 Task: Move the task Implement a new cloud-based travel management system for a company to the section Done in the project BioForge and filter the tasks in the project by Incomplete tasks
Action: Mouse moved to (683, 352)
Screenshot: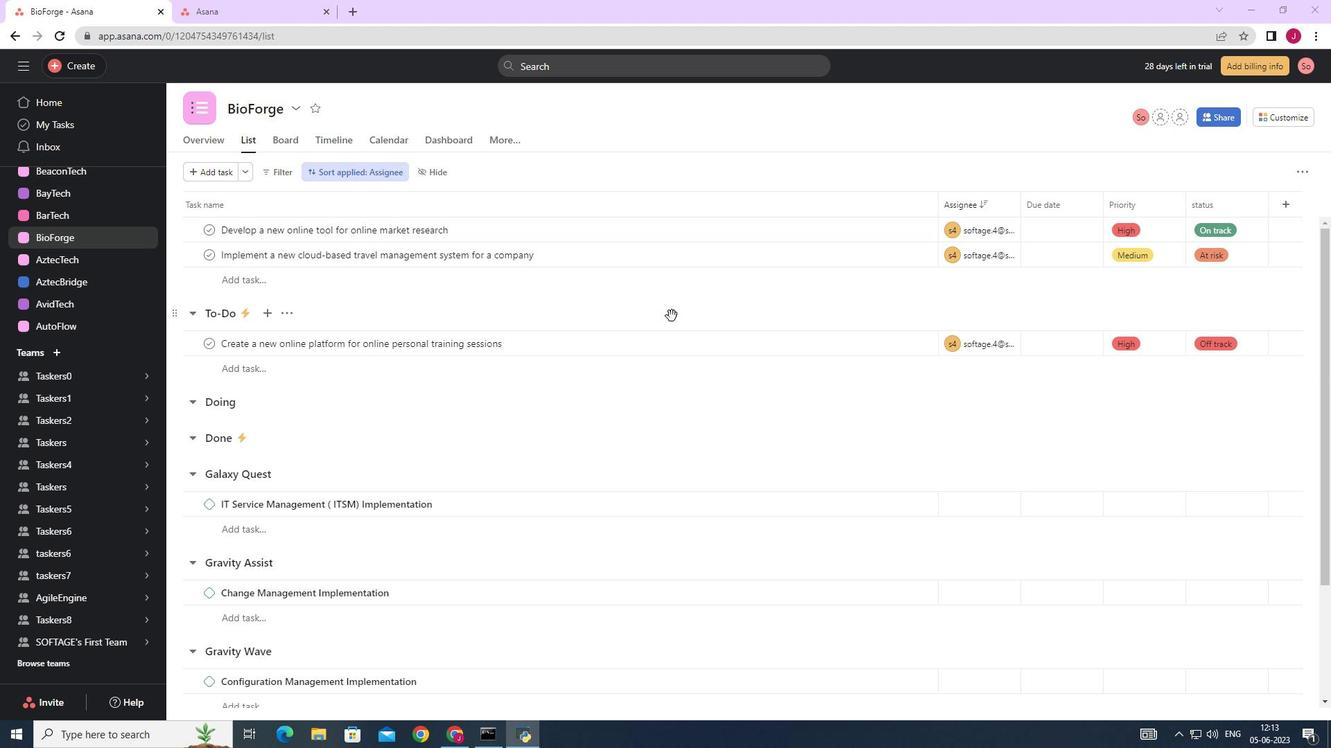 
Action: Mouse scrolled (683, 353) with delta (0, 0)
Screenshot: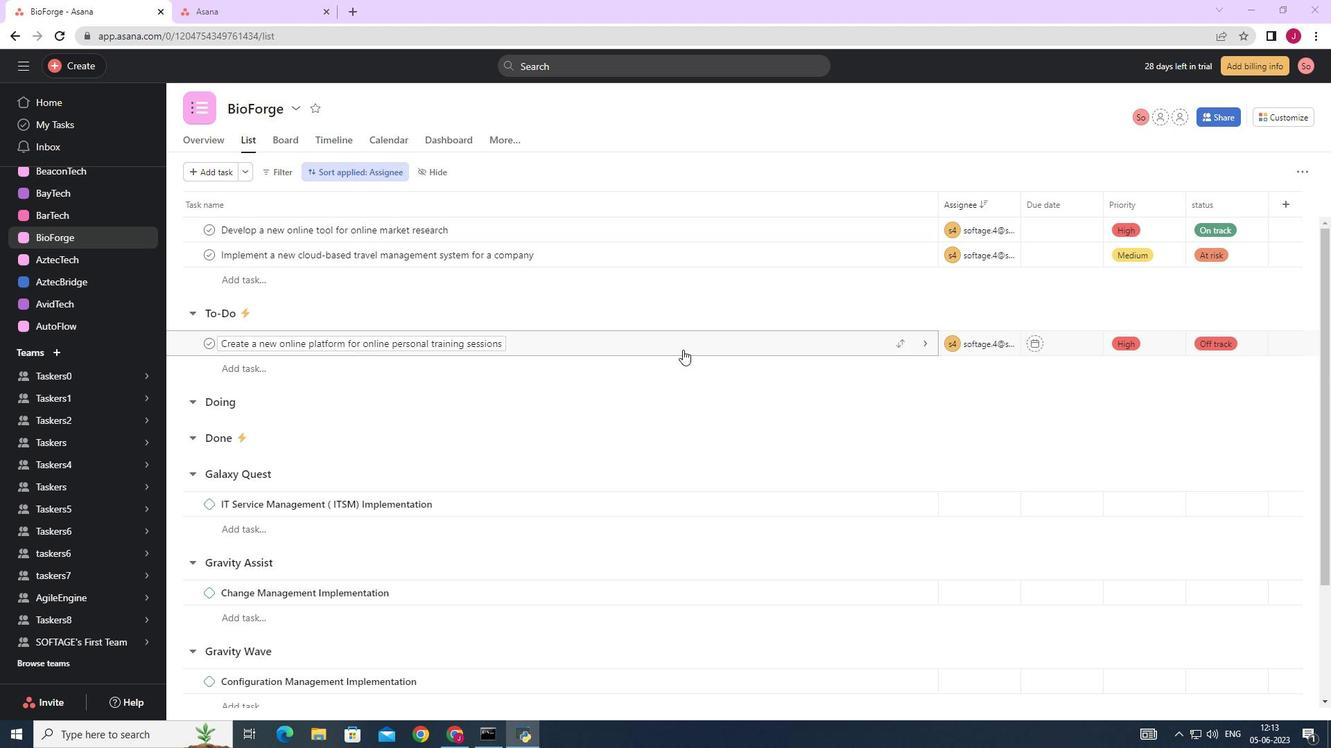 
Action: Mouse scrolled (683, 353) with delta (0, 0)
Screenshot: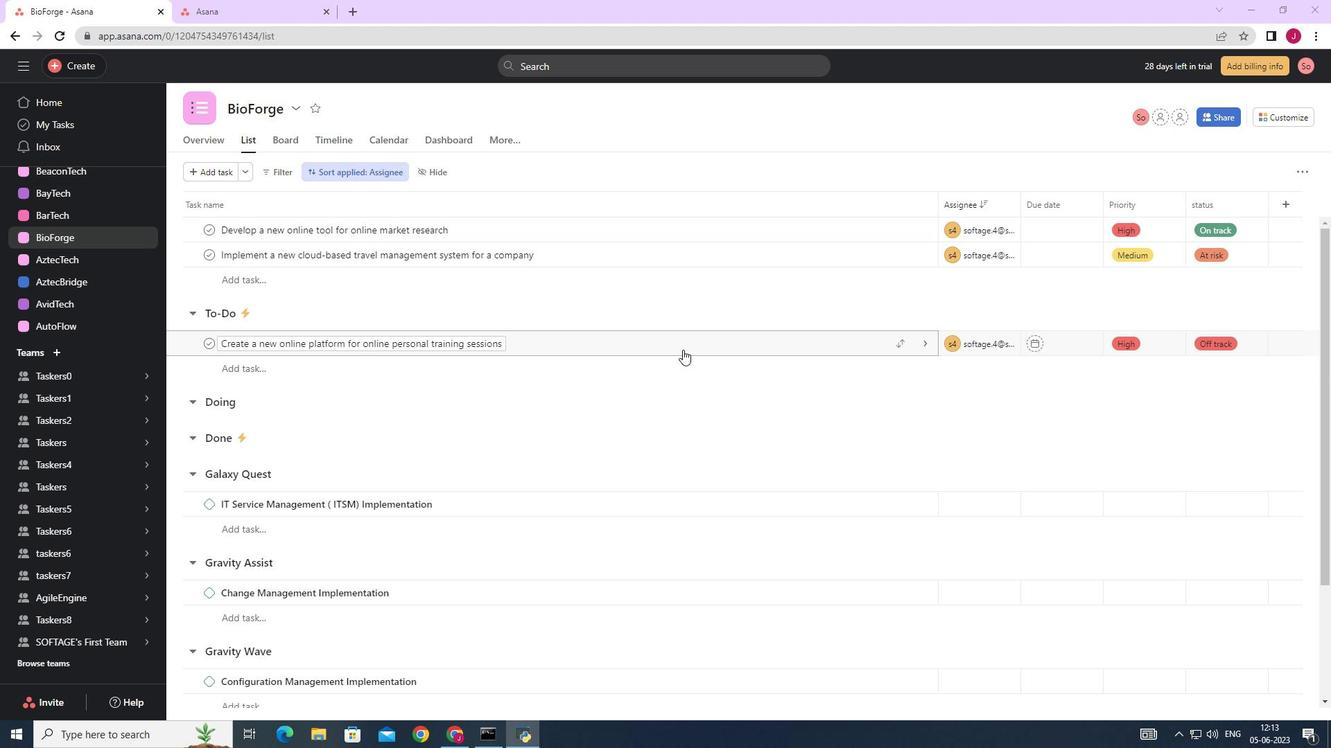 
Action: Mouse scrolled (683, 353) with delta (0, 0)
Screenshot: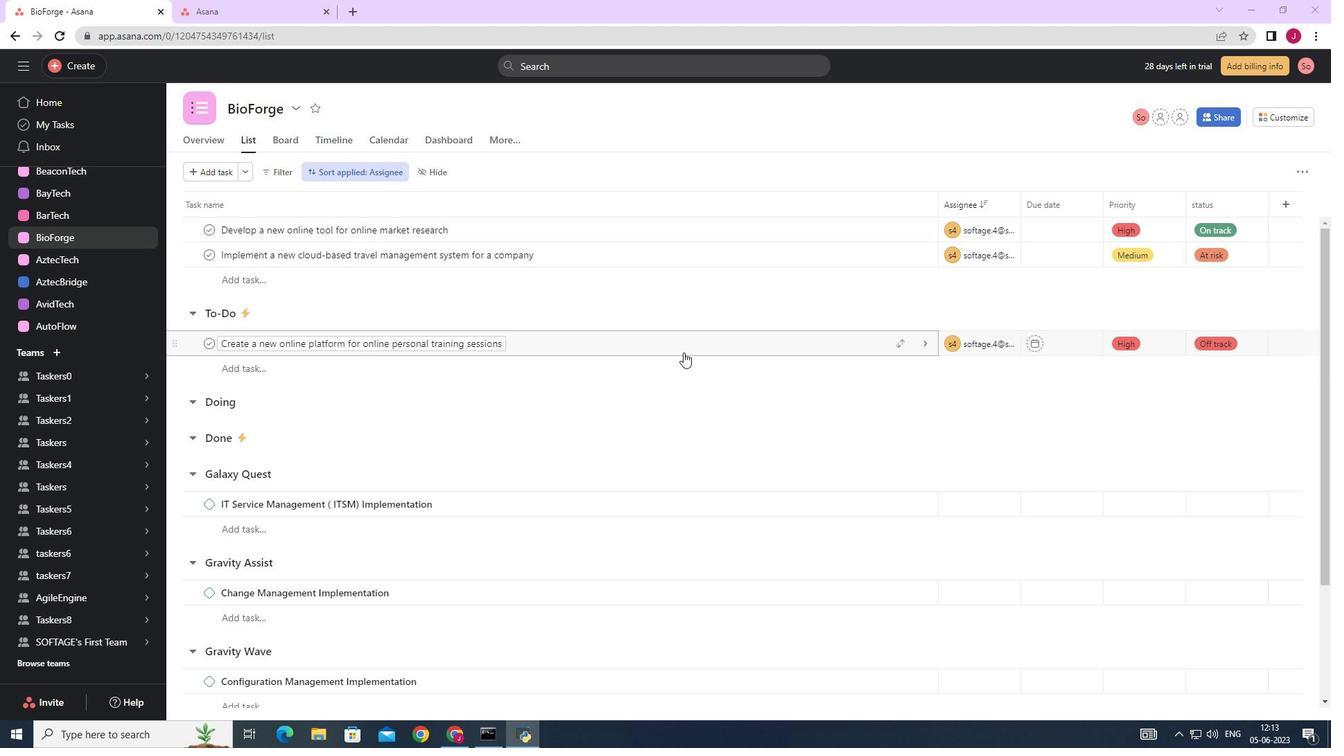 
Action: Mouse moved to (895, 257)
Screenshot: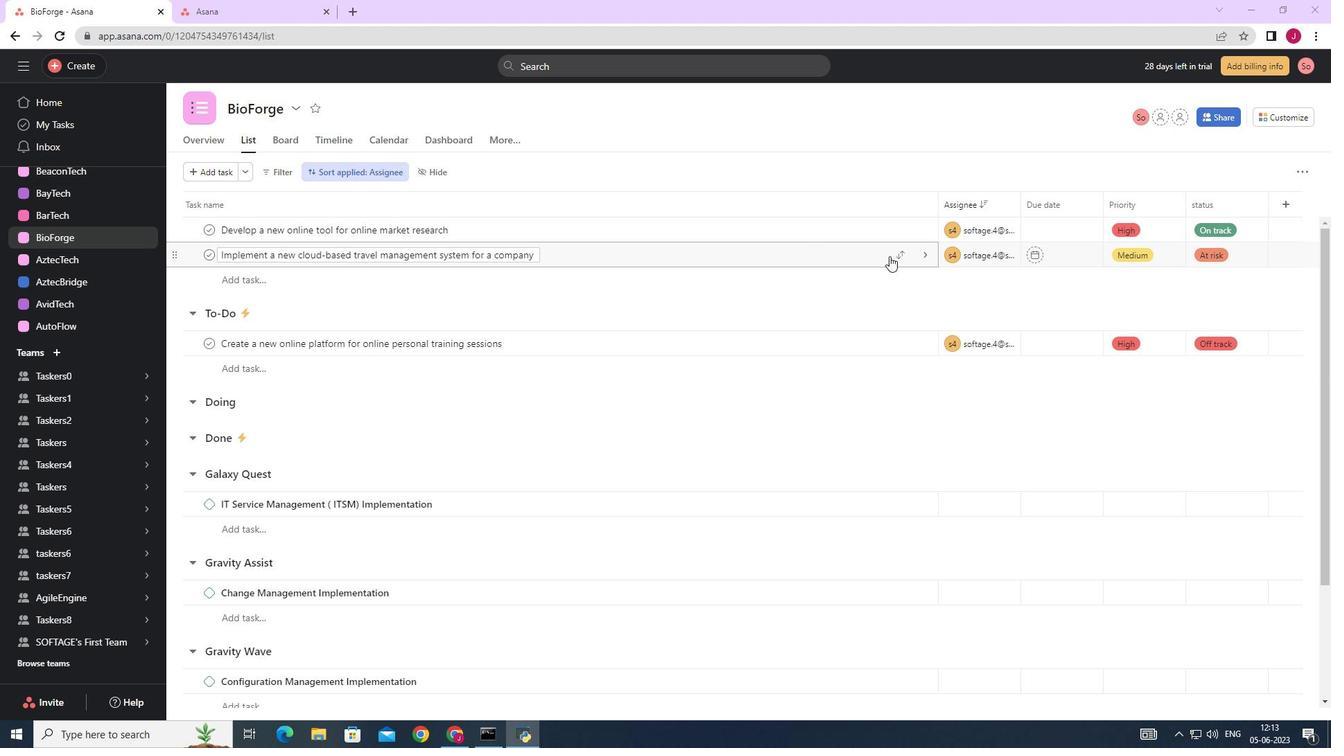 
Action: Mouse pressed left at (895, 257)
Screenshot: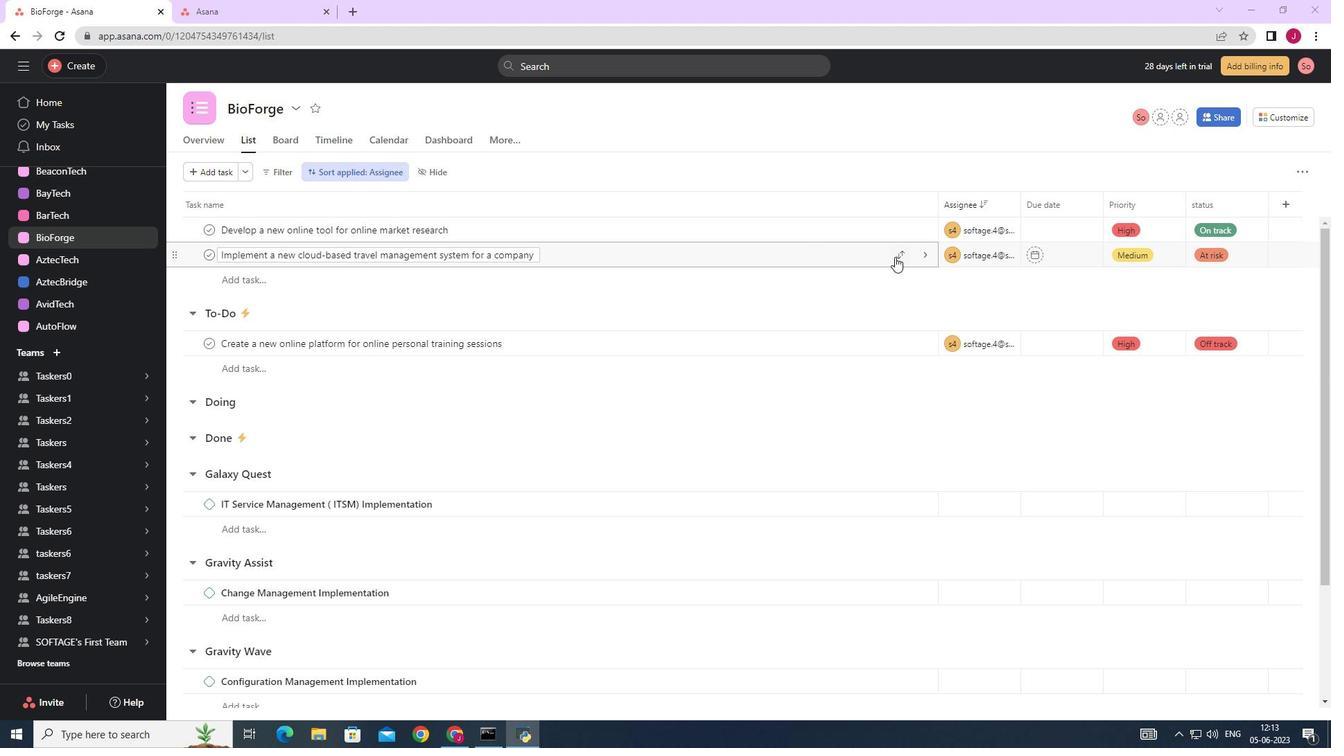 
Action: Mouse moved to (830, 383)
Screenshot: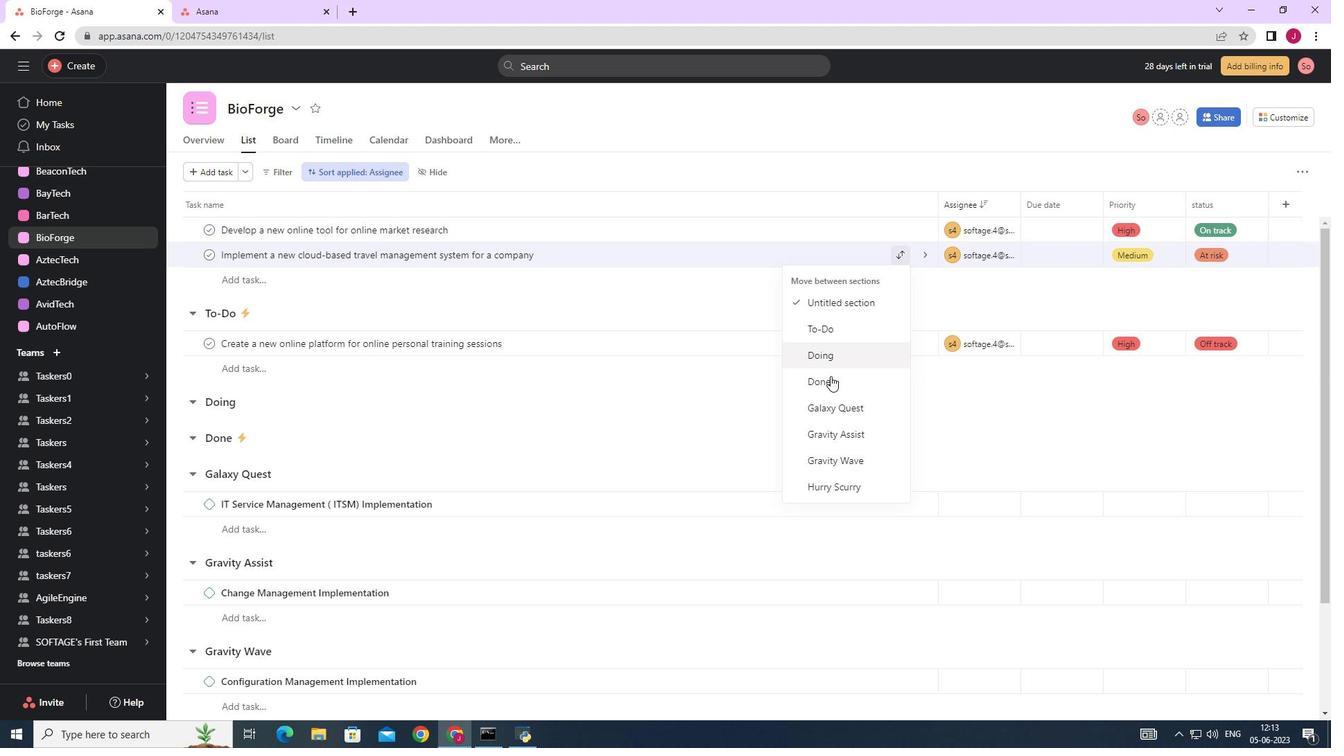 
Action: Mouse pressed left at (830, 383)
Screenshot: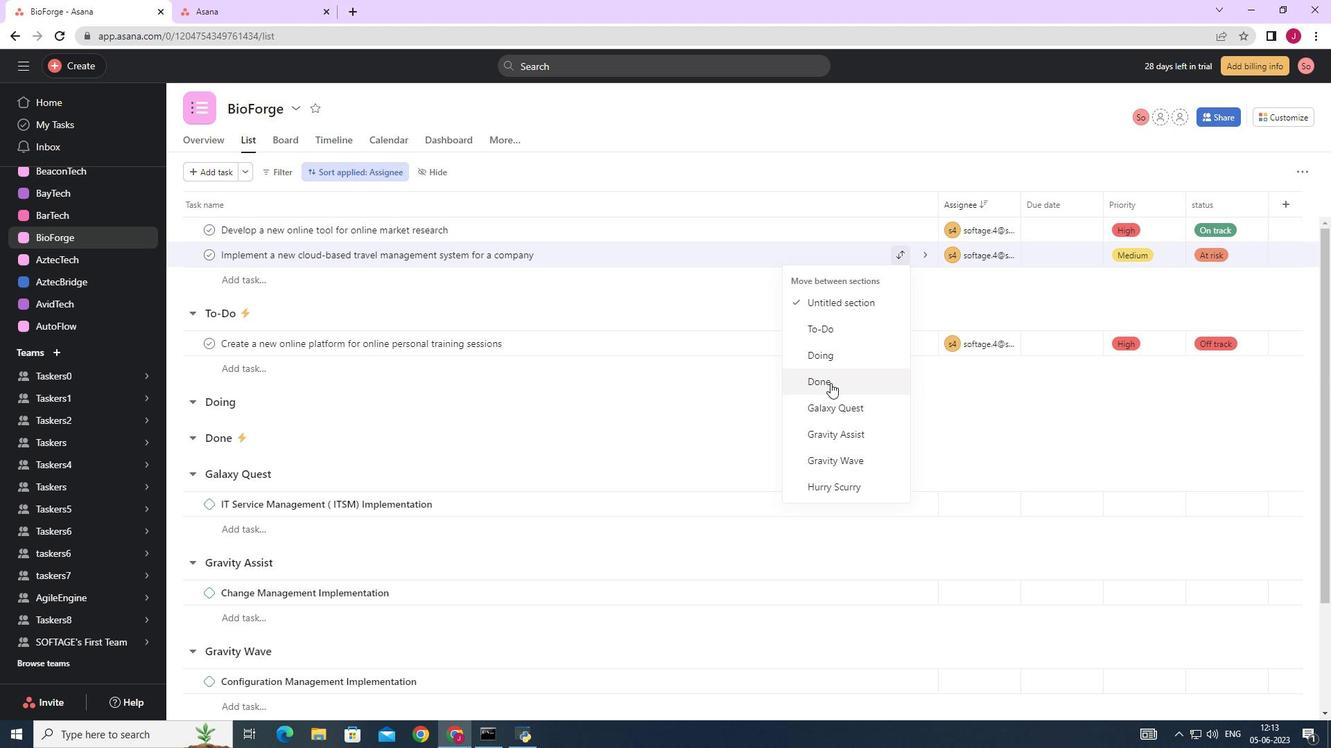 
Action: Mouse moved to (287, 170)
Screenshot: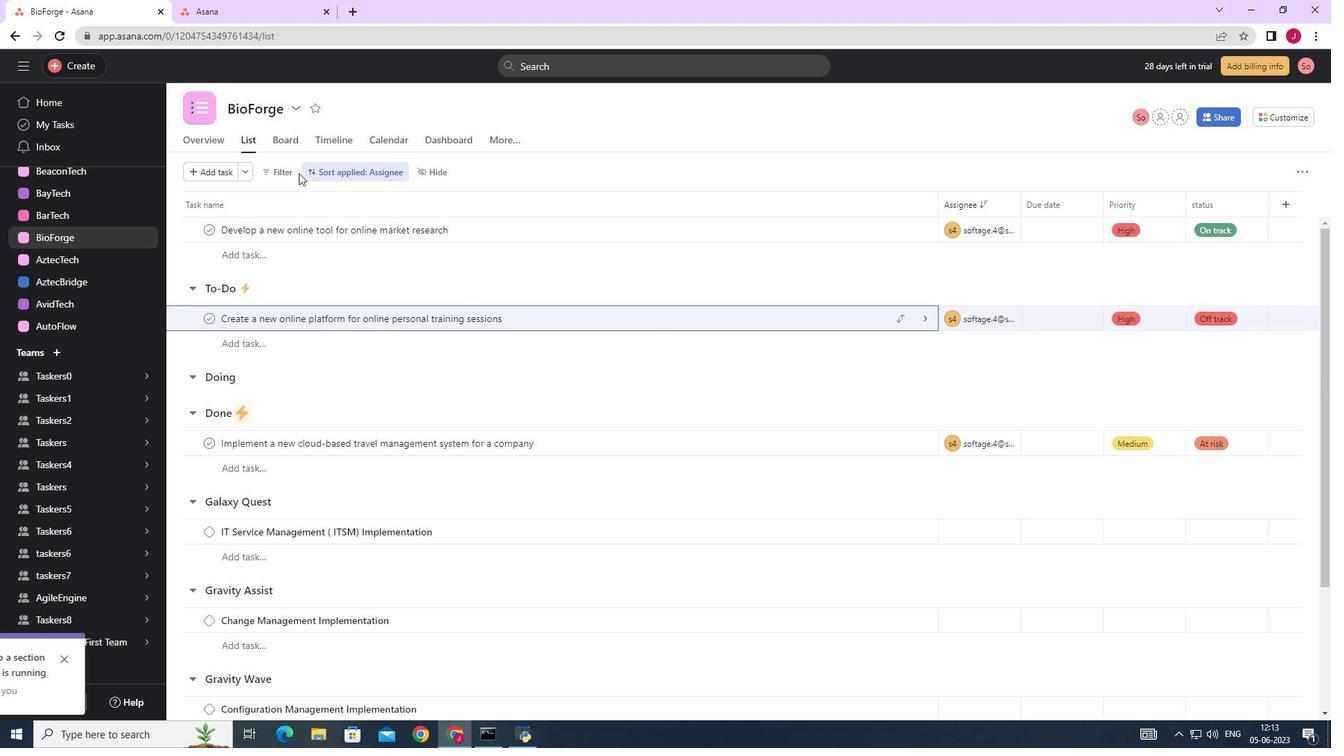 
Action: Mouse pressed left at (287, 170)
Screenshot: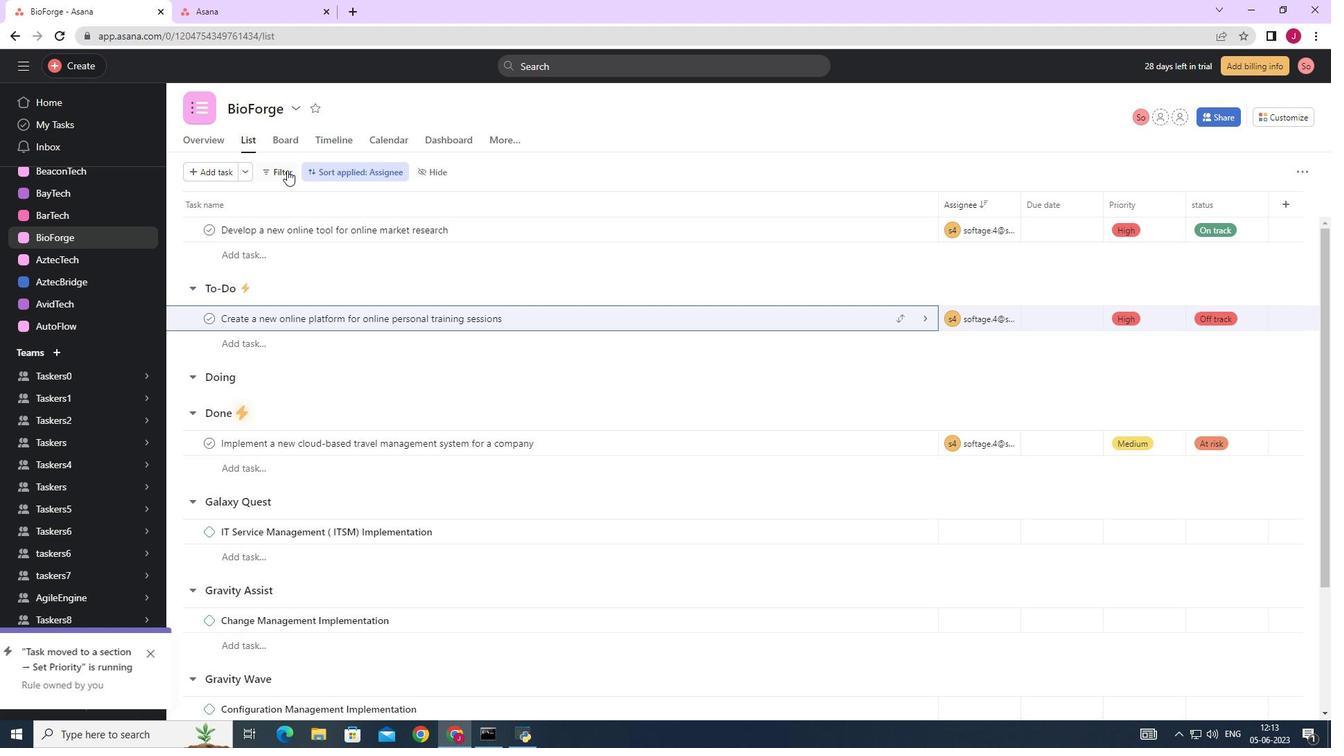 
Action: Mouse moved to (305, 226)
Screenshot: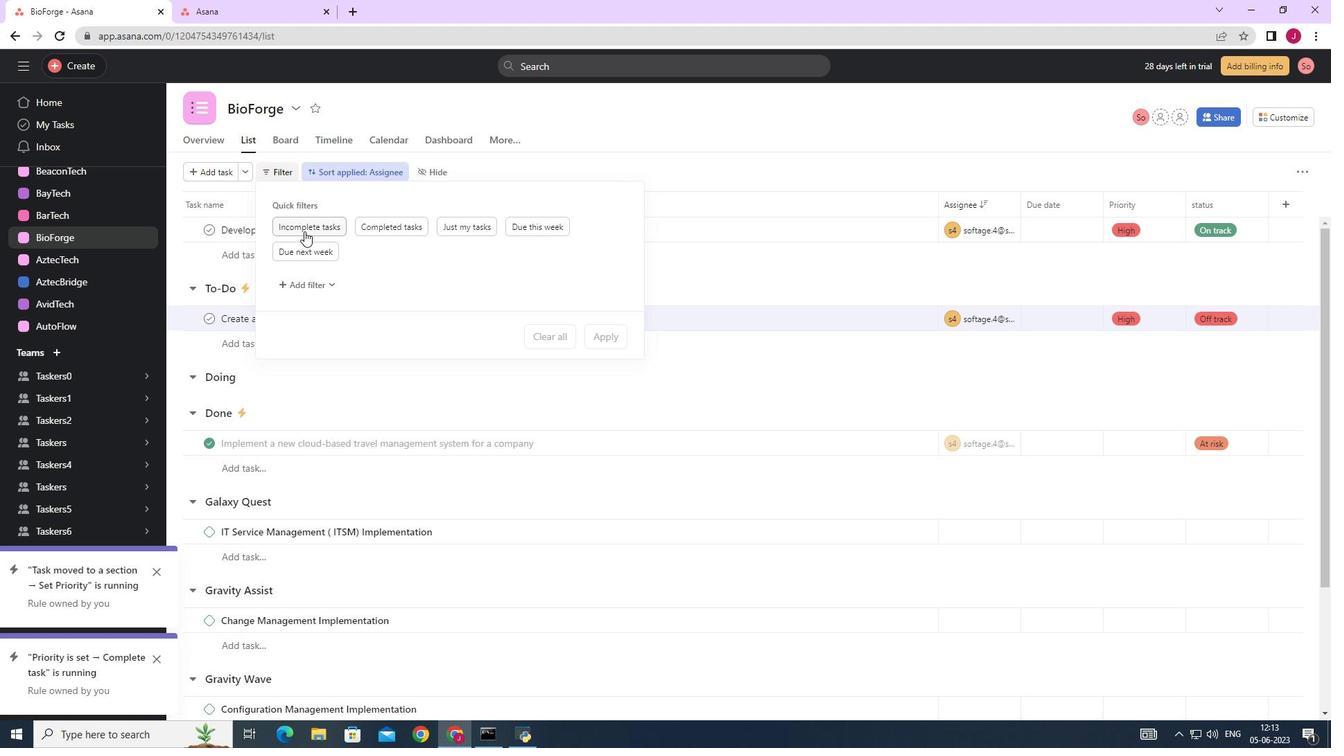 
Action: Mouse pressed left at (305, 226)
Screenshot: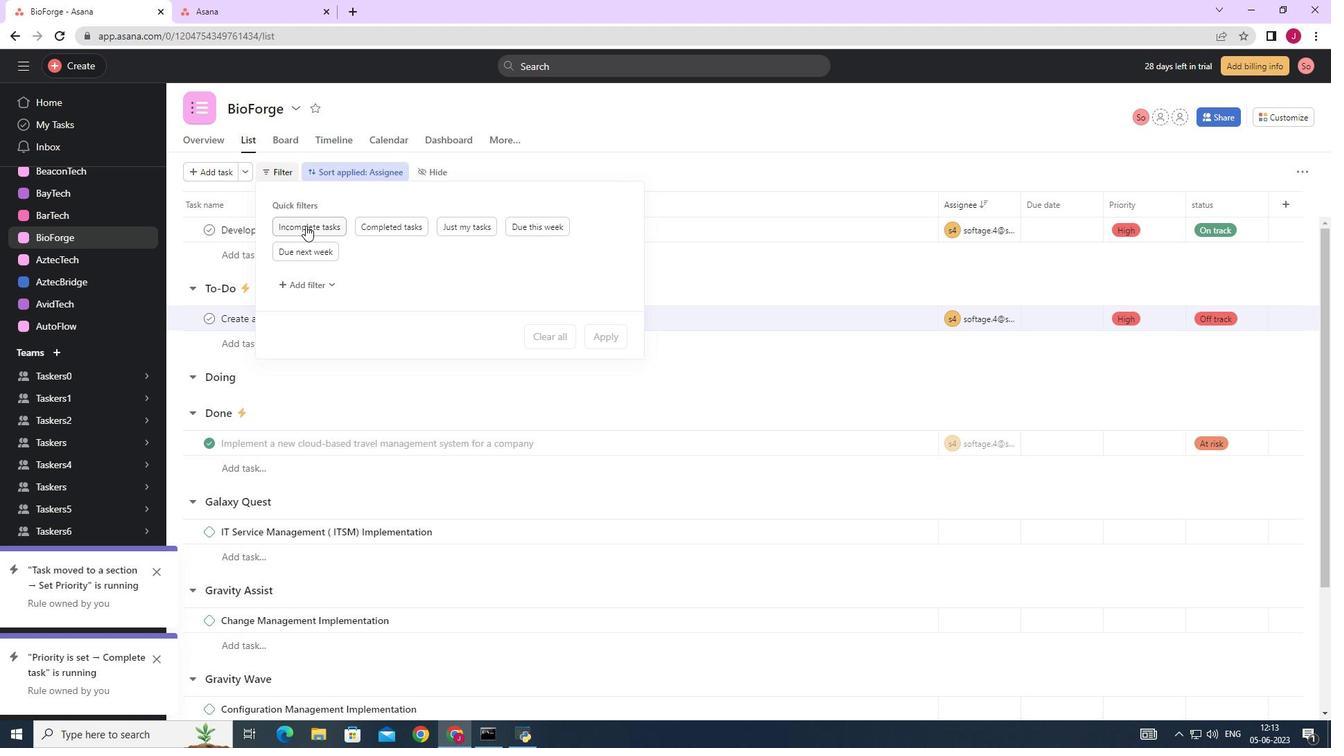 
Action: Mouse moved to (806, 204)
Screenshot: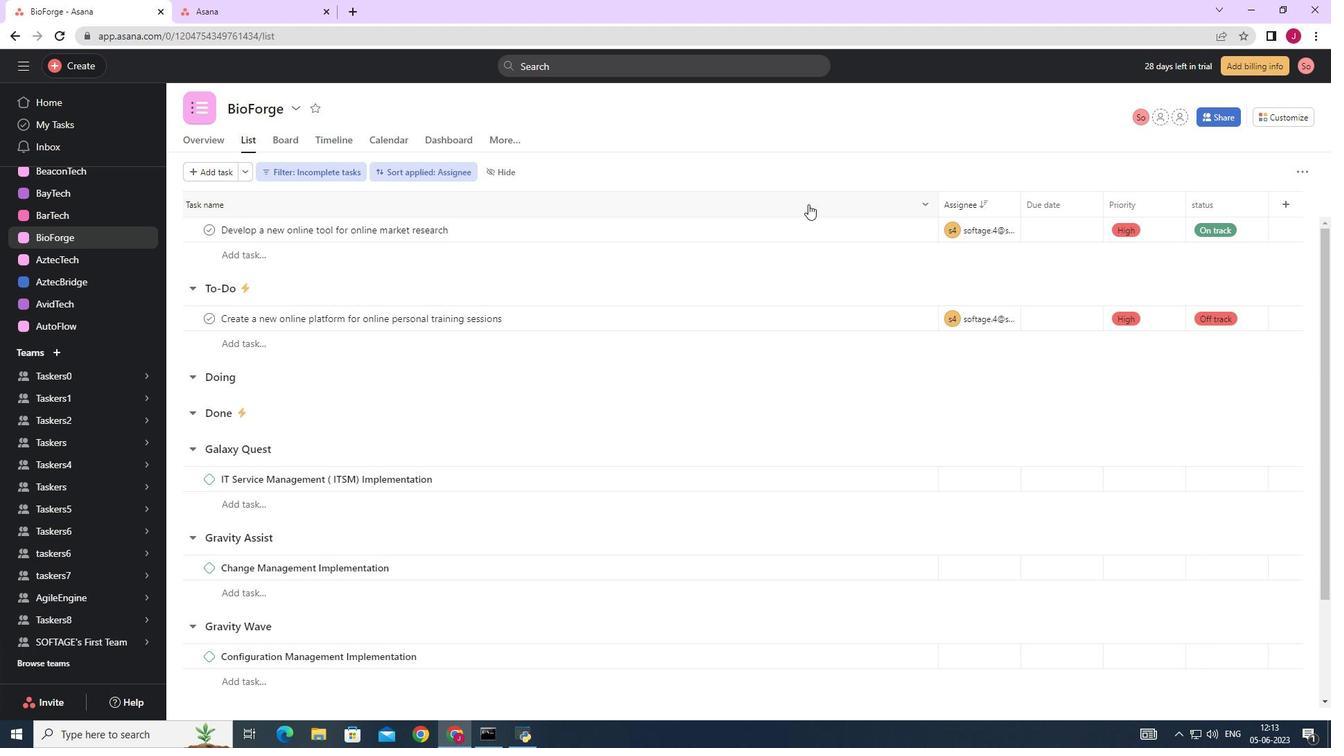 
